 Task: Select the open-location-to-side option in the double-click behavior.
Action: Mouse moved to (7, 521)
Screenshot: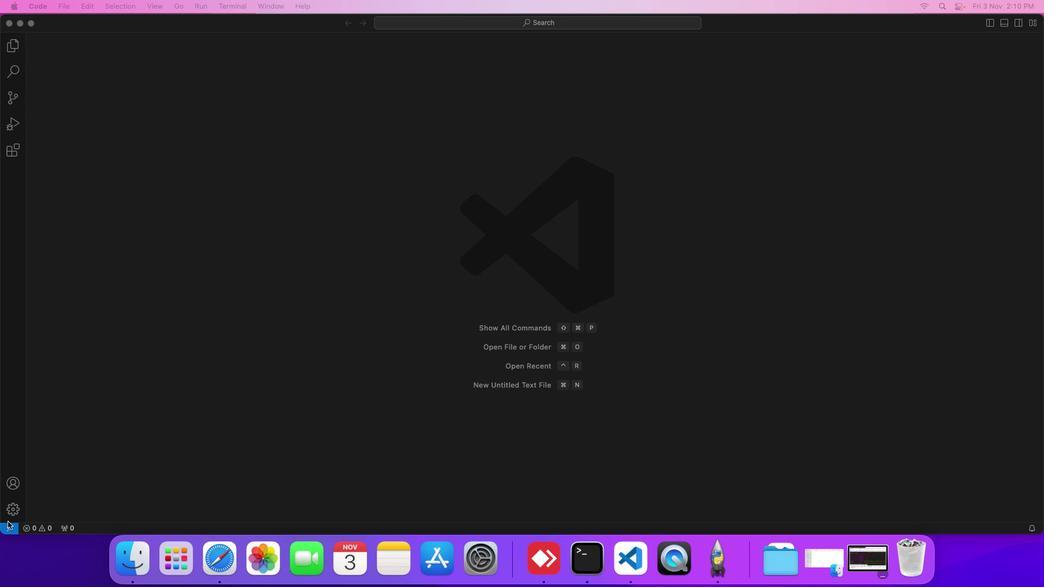 
Action: Mouse pressed left at (7, 521)
Screenshot: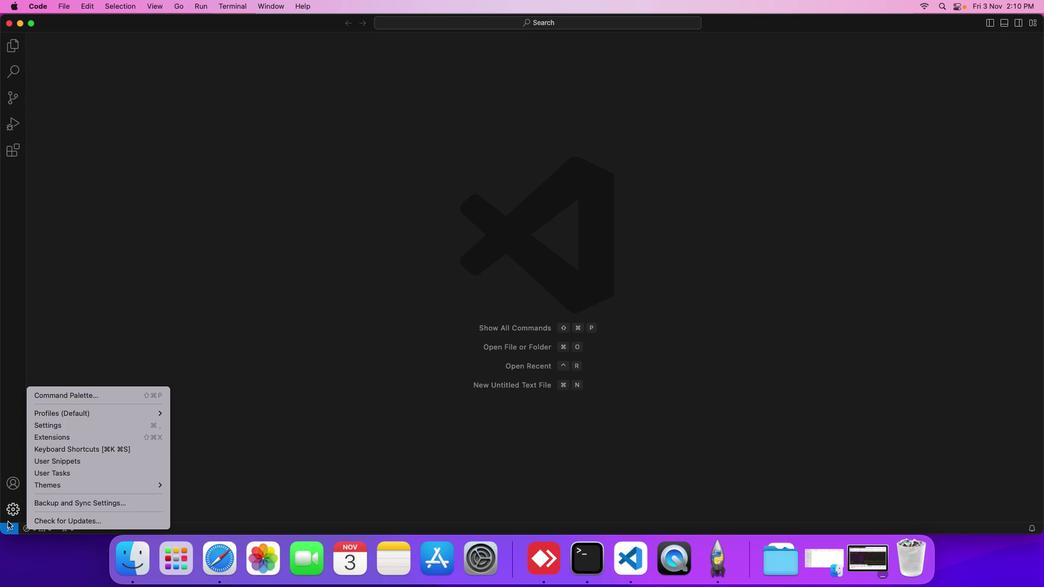 
Action: Mouse moved to (52, 427)
Screenshot: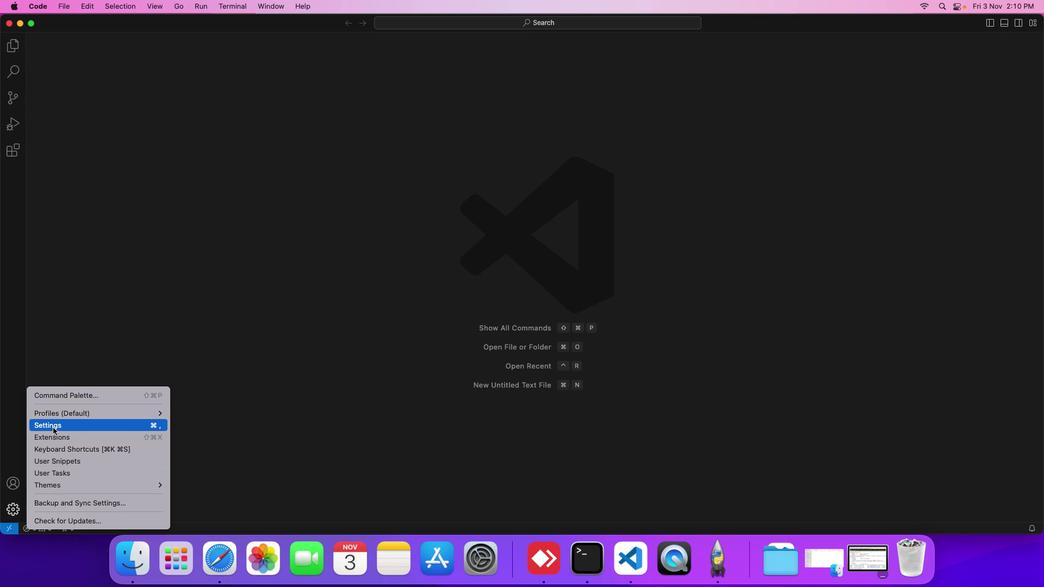 
Action: Mouse pressed left at (52, 427)
Screenshot: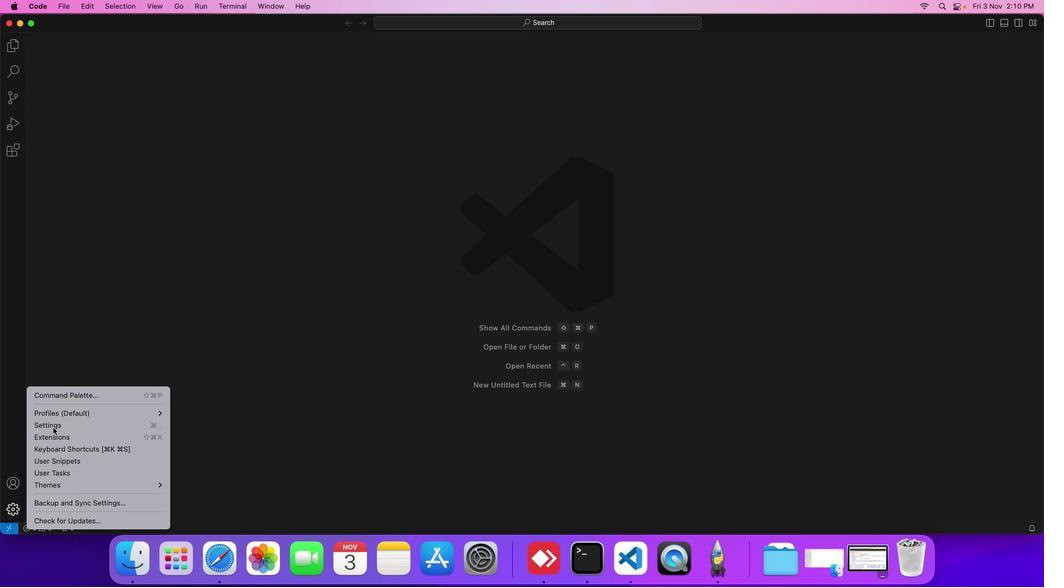 
Action: Mouse moved to (254, 157)
Screenshot: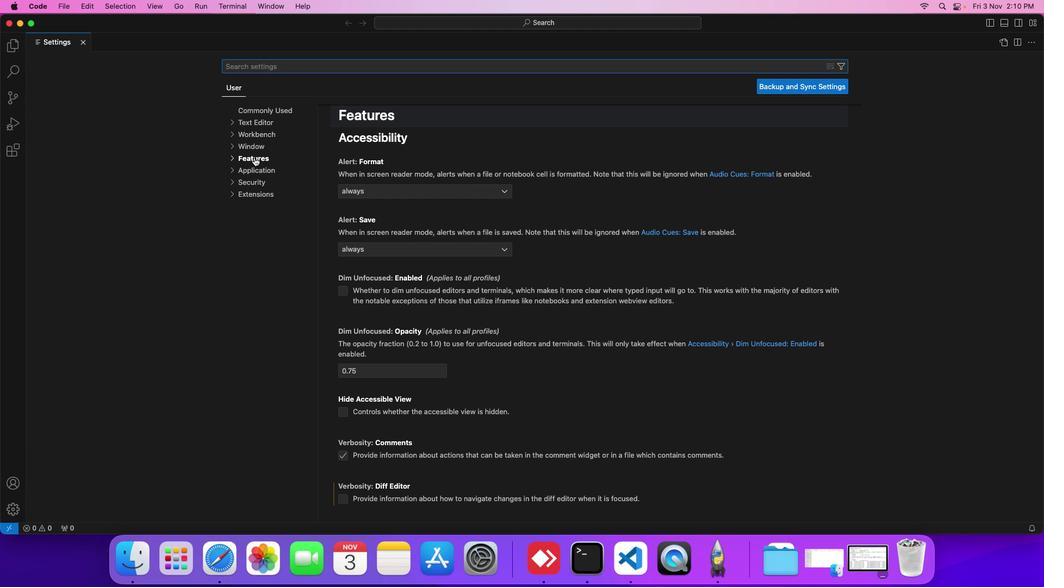 
Action: Mouse pressed left at (254, 157)
Screenshot: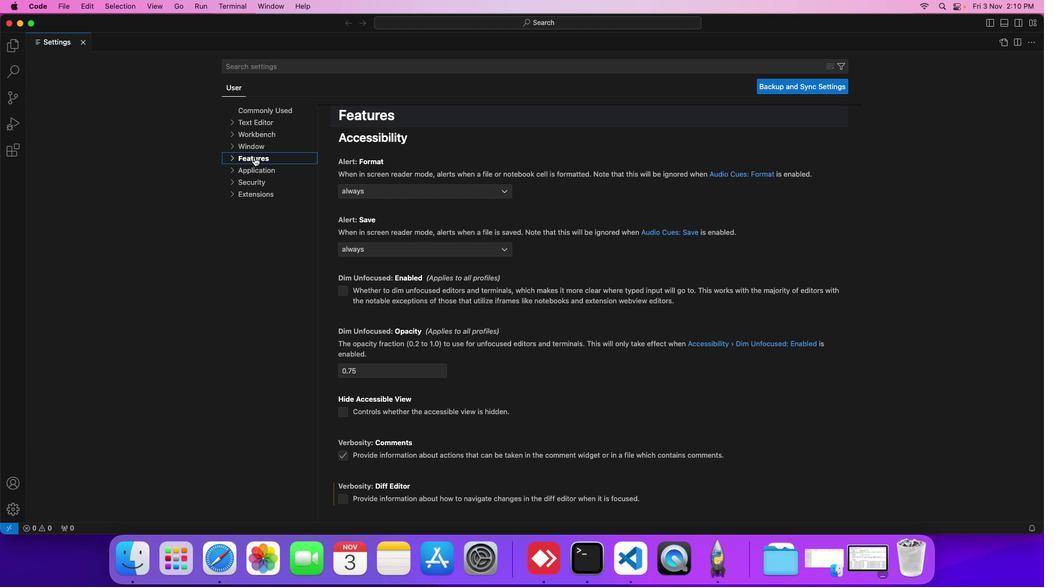 
Action: Mouse moved to (254, 193)
Screenshot: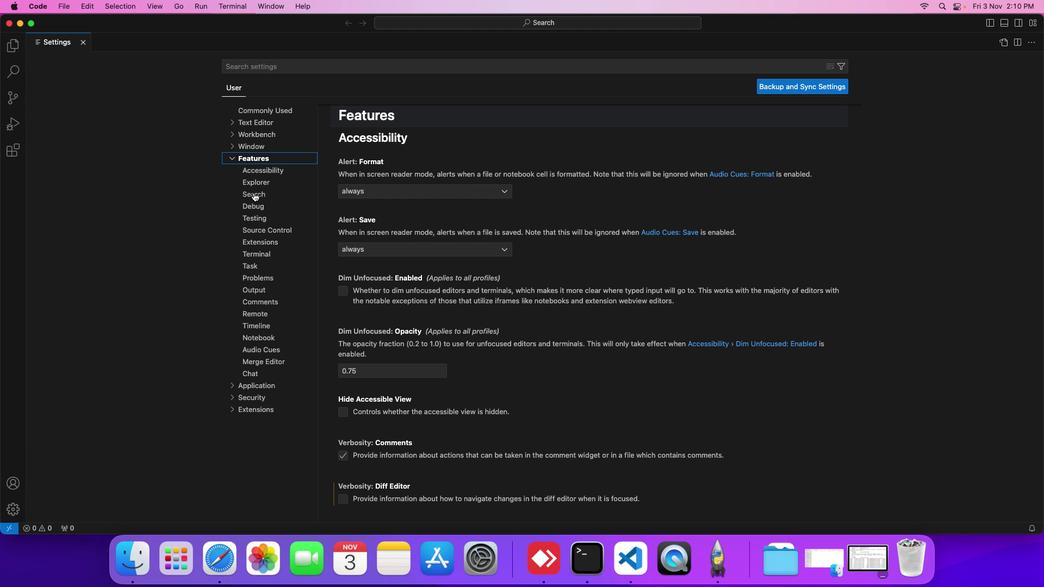 
Action: Mouse pressed left at (254, 193)
Screenshot: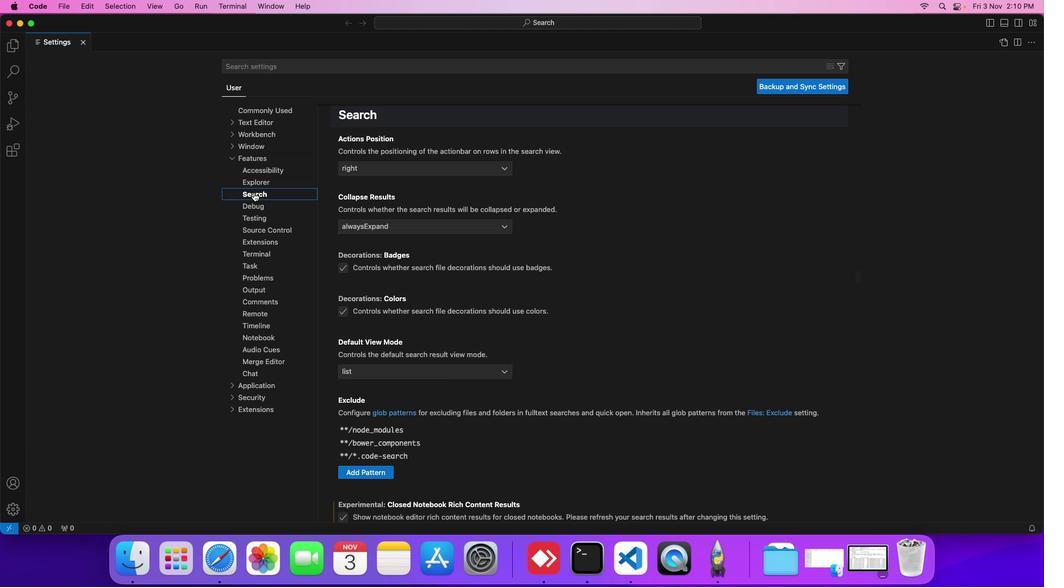 
Action: Mouse moved to (360, 336)
Screenshot: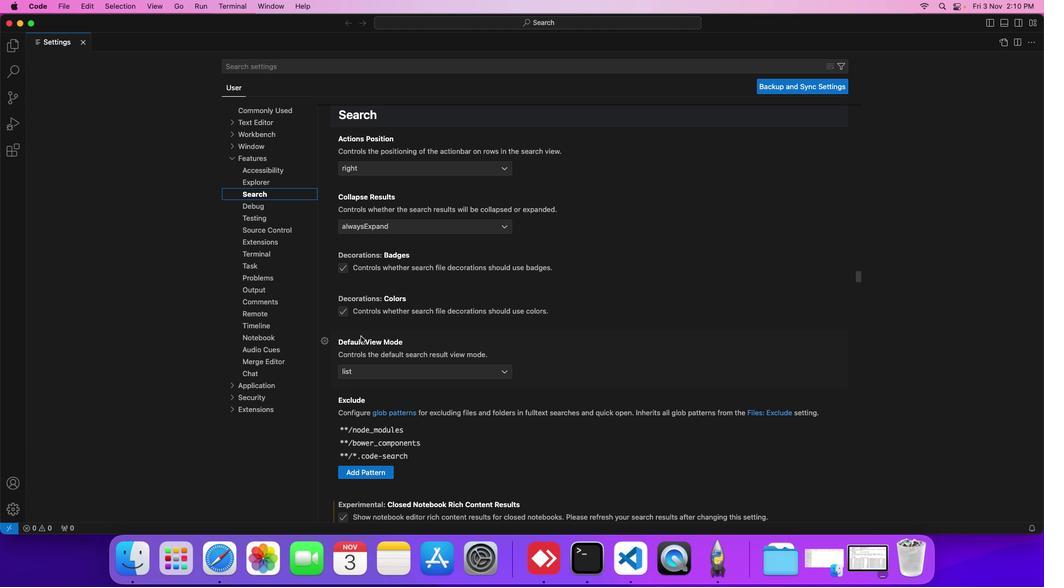 
Action: Mouse scrolled (360, 336) with delta (0, 0)
Screenshot: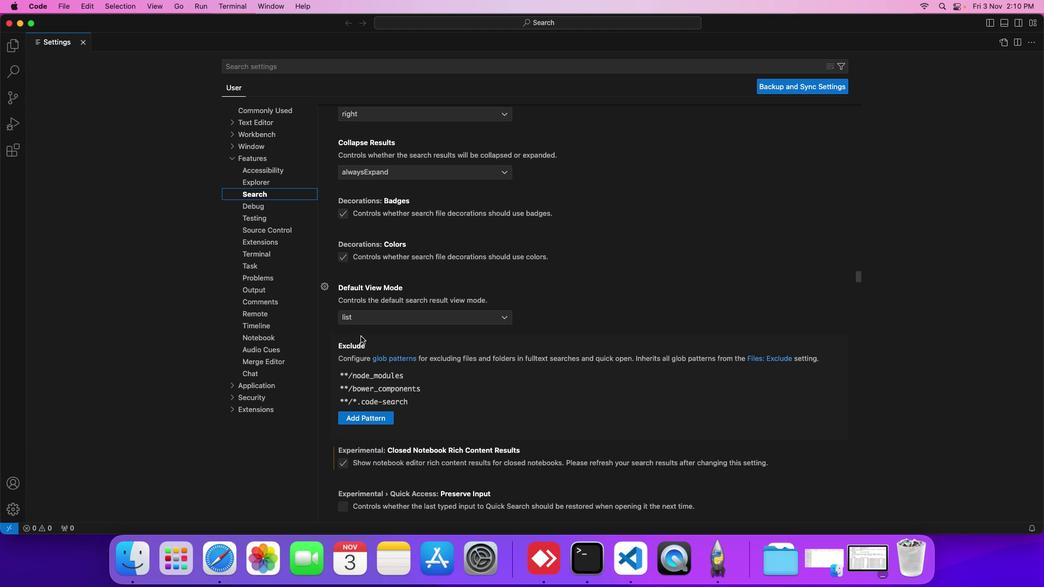 
Action: Mouse scrolled (360, 336) with delta (0, 0)
Screenshot: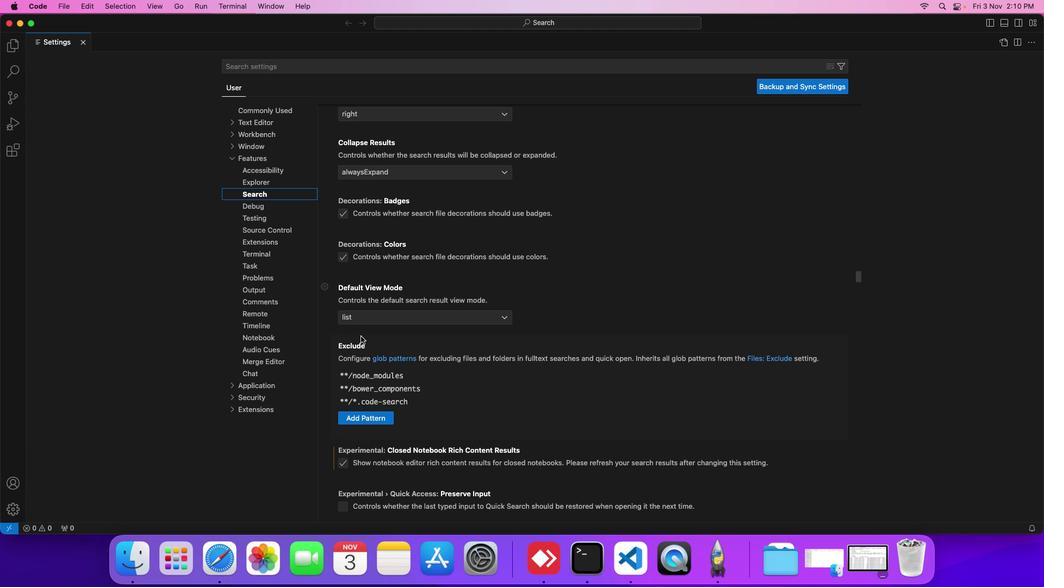 
Action: Mouse scrolled (360, 336) with delta (0, 0)
Screenshot: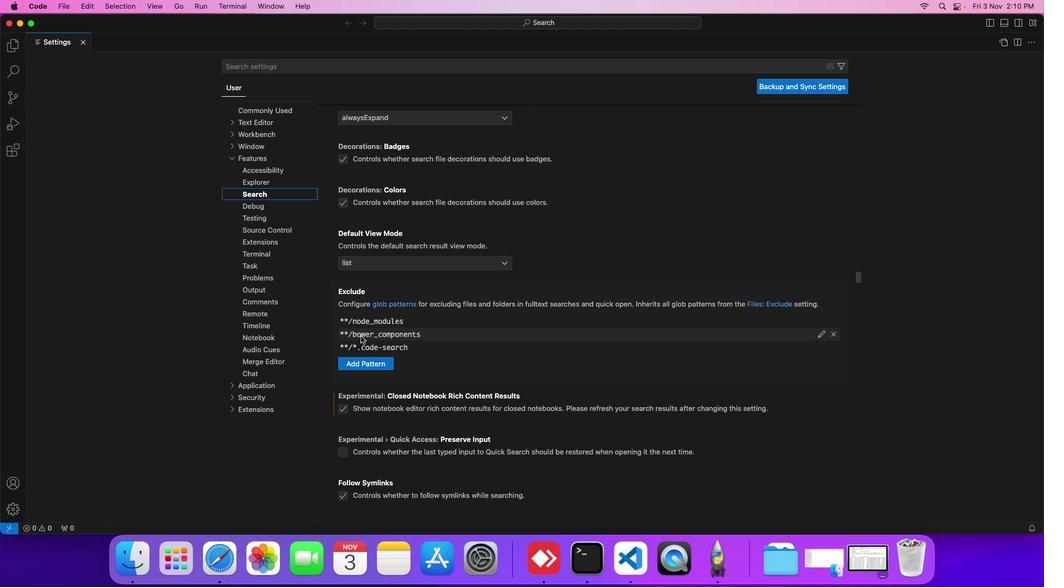 
Action: Mouse scrolled (360, 336) with delta (0, 0)
Screenshot: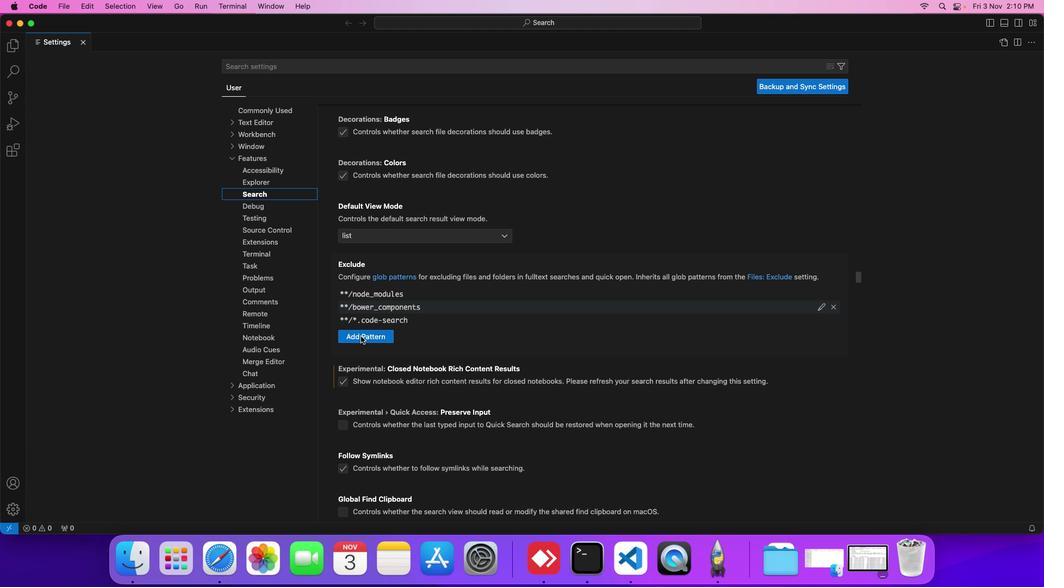 
Action: Mouse scrolled (360, 336) with delta (0, 0)
Screenshot: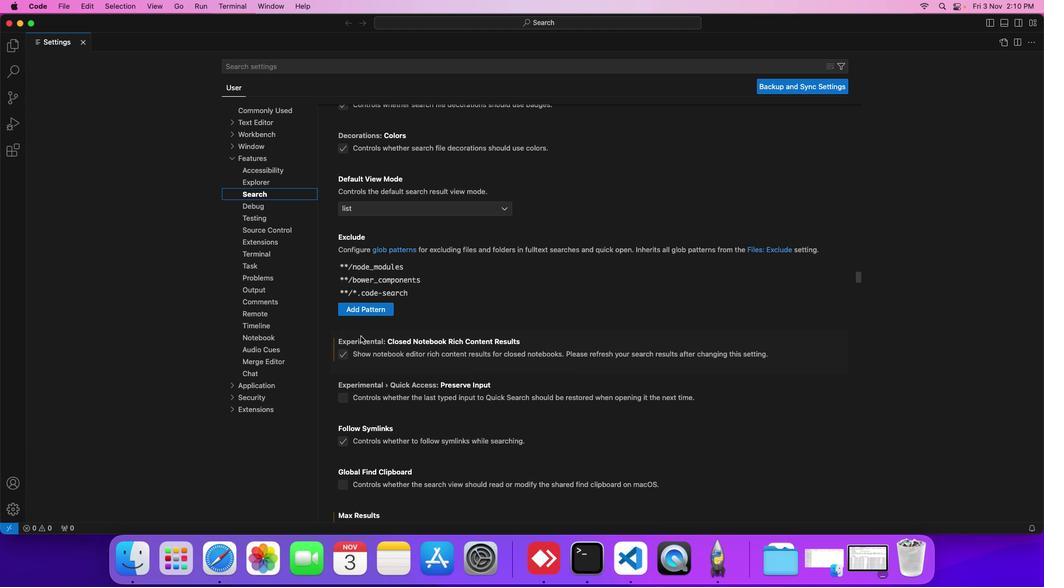 
Action: Mouse scrolled (360, 336) with delta (0, 0)
Screenshot: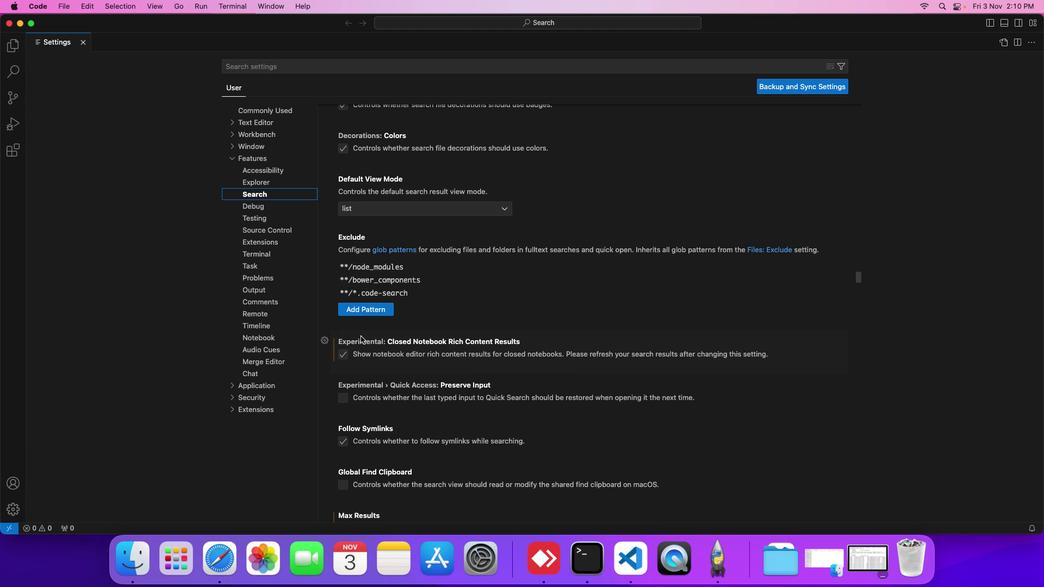 
Action: Mouse moved to (361, 336)
Screenshot: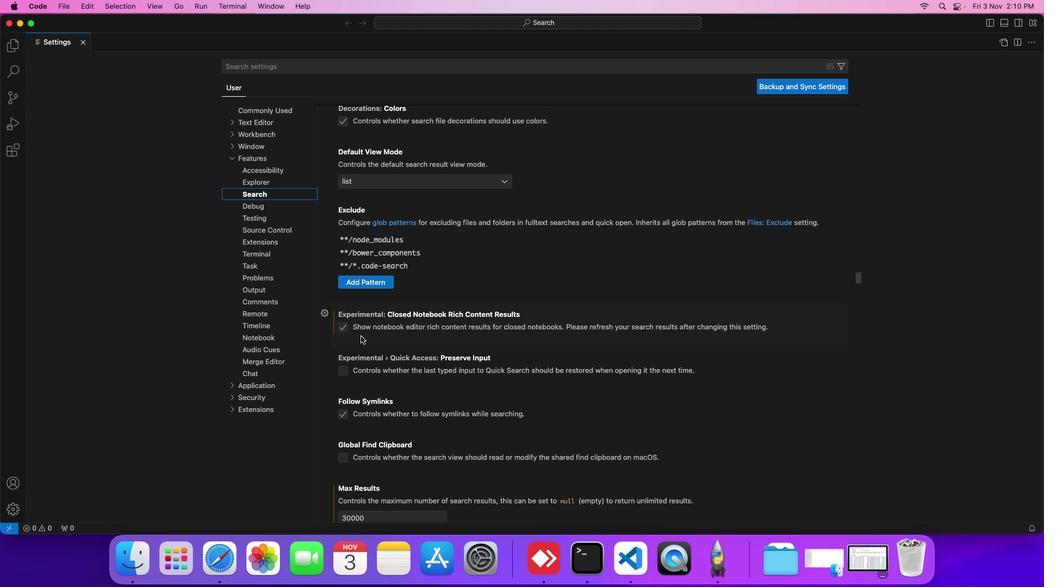 
Action: Mouse scrolled (361, 336) with delta (0, 0)
Screenshot: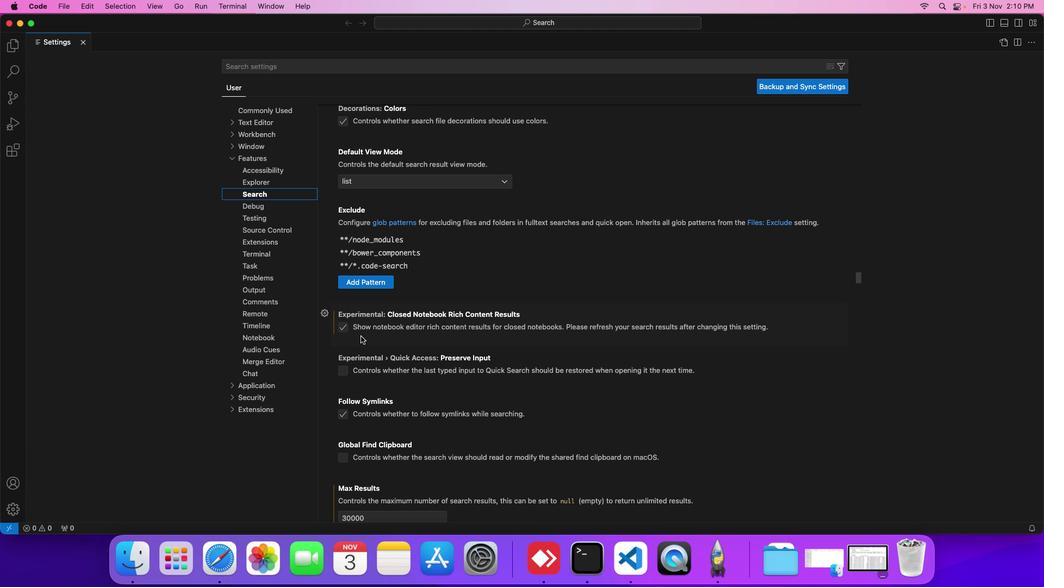 
Action: Mouse scrolled (361, 336) with delta (0, 0)
Screenshot: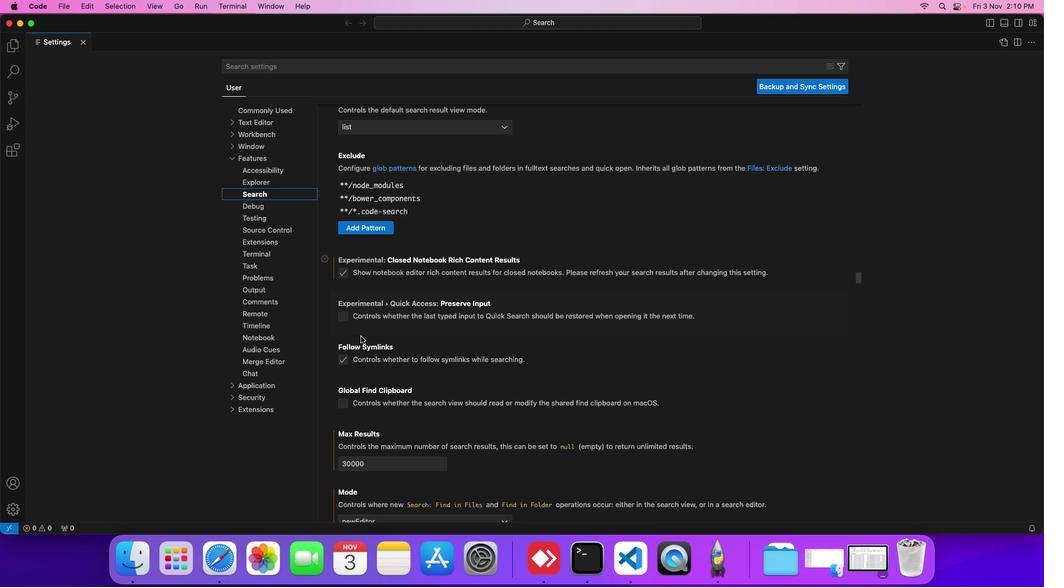 
Action: Mouse scrolled (361, 336) with delta (0, 0)
Screenshot: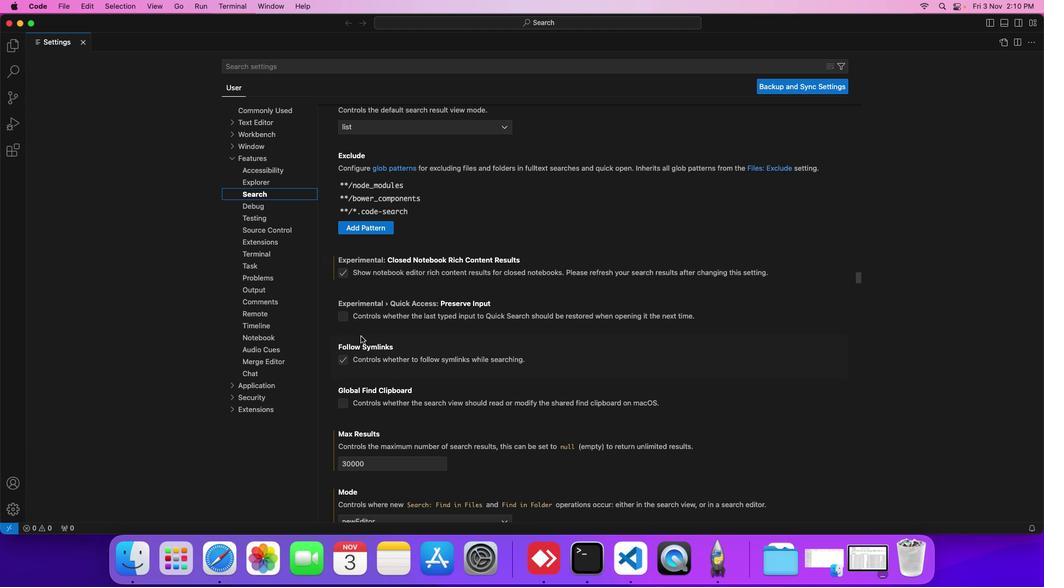 
Action: Mouse scrolled (361, 336) with delta (0, 0)
Screenshot: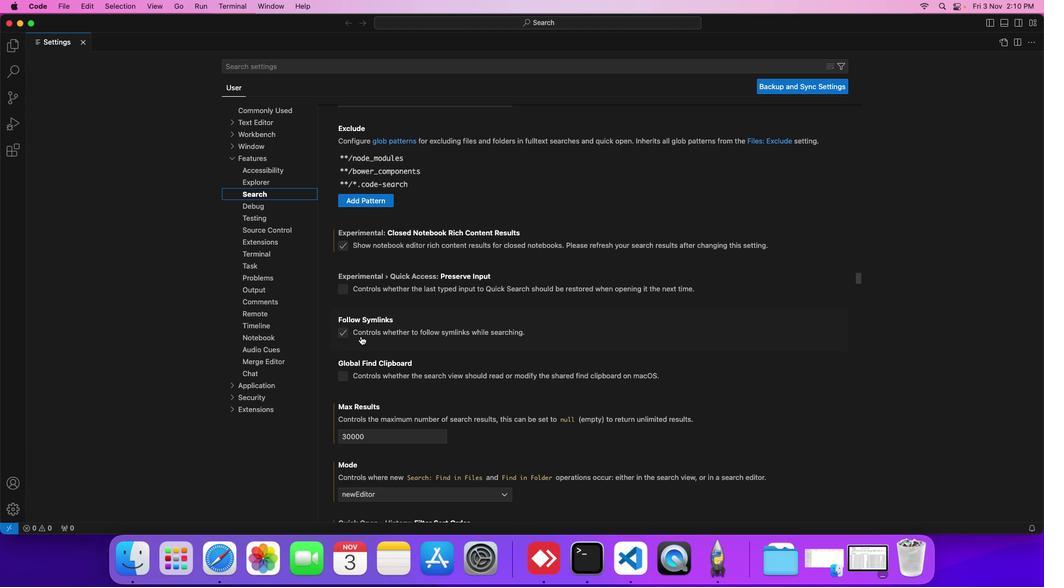 
Action: Mouse scrolled (361, 336) with delta (0, 0)
Screenshot: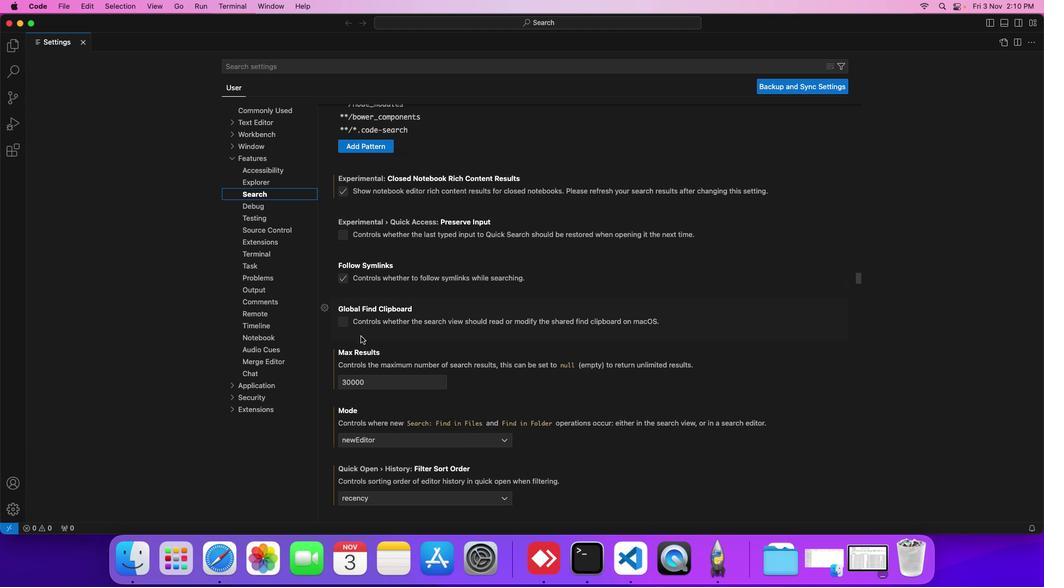 
Action: Mouse scrolled (361, 336) with delta (0, 0)
Screenshot: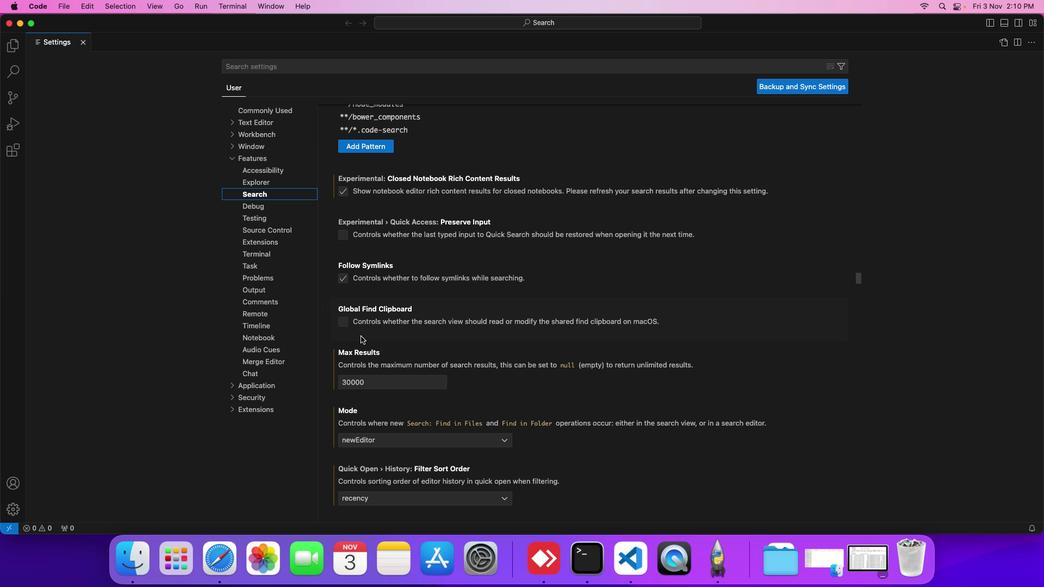 
Action: Mouse scrolled (361, 336) with delta (0, 0)
Screenshot: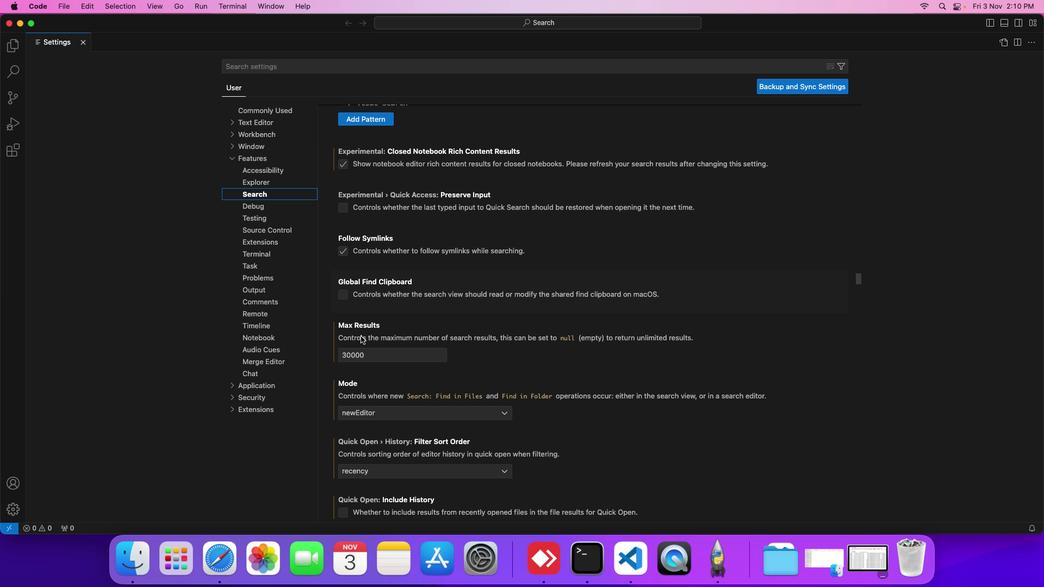
Action: Mouse scrolled (361, 336) with delta (0, 0)
Screenshot: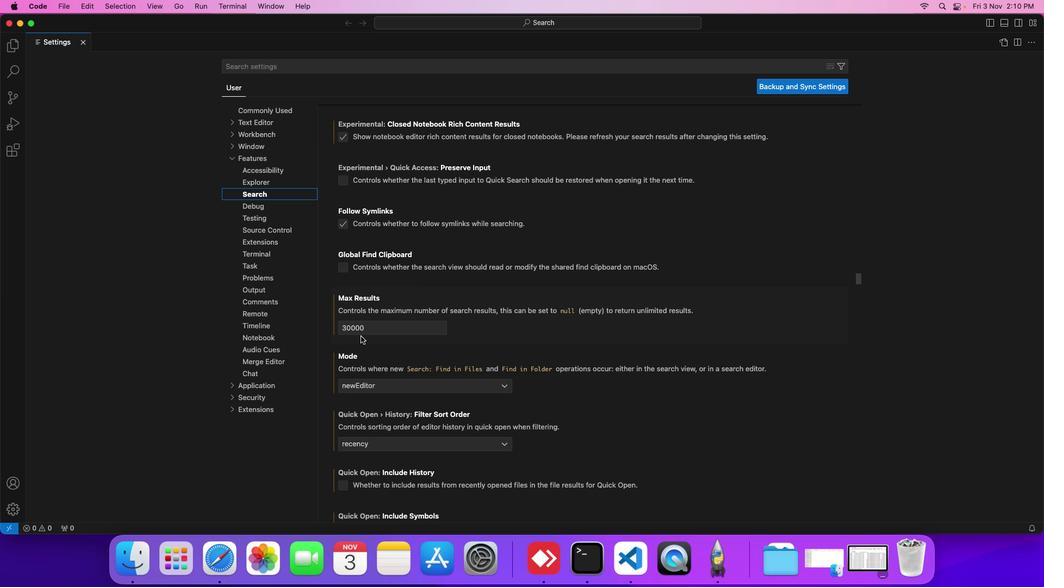 
Action: Mouse scrolled (361, 336) with delta (0, 0)
Screenshot: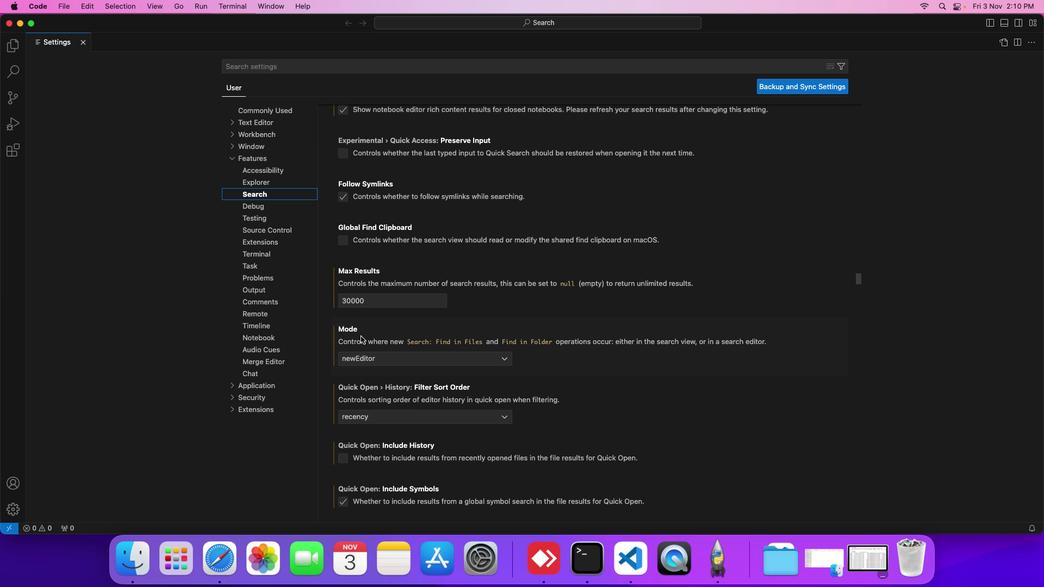 
Action: Mouse scrolled (361, 336) with delta (0, 0)
Screenshot: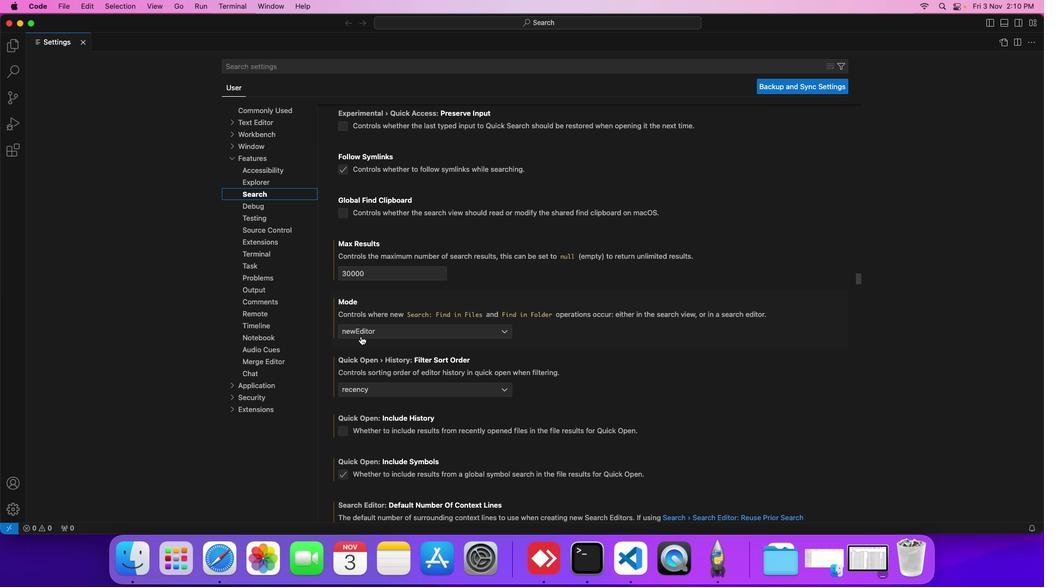 
Action: Mouse scrolled (361, 336) with delta (0, 0)
Screenshot: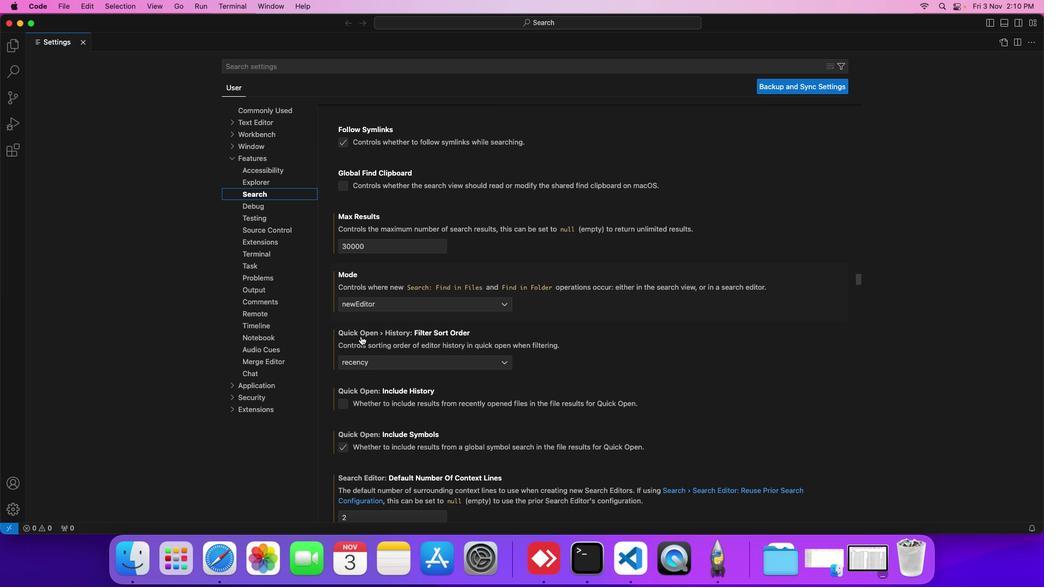 
Action: Mouse scrolled (361, 336) with delta (0, 0)
Screenshot: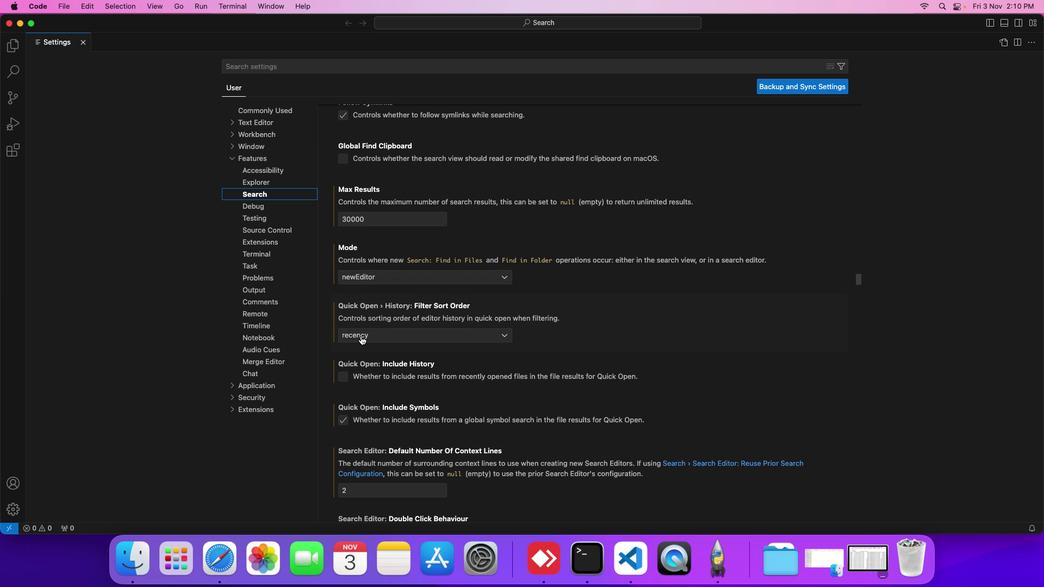 
Action: Mouse scrolled (361, 336) with delta (0, 0)
Screenshot: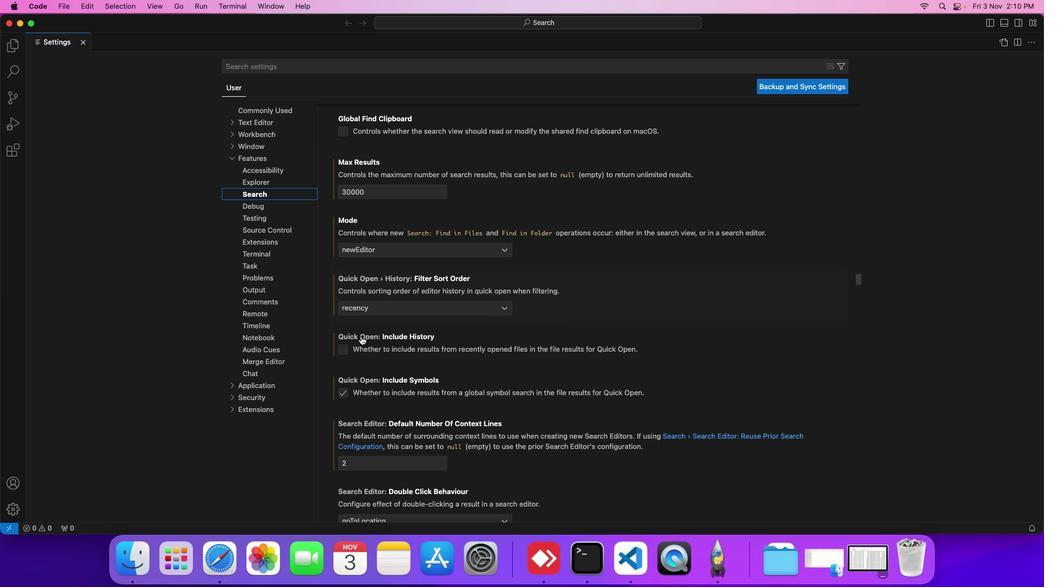 
Action: Mouse scrolled (361, 336) with delta (0, 0)
Screenshot: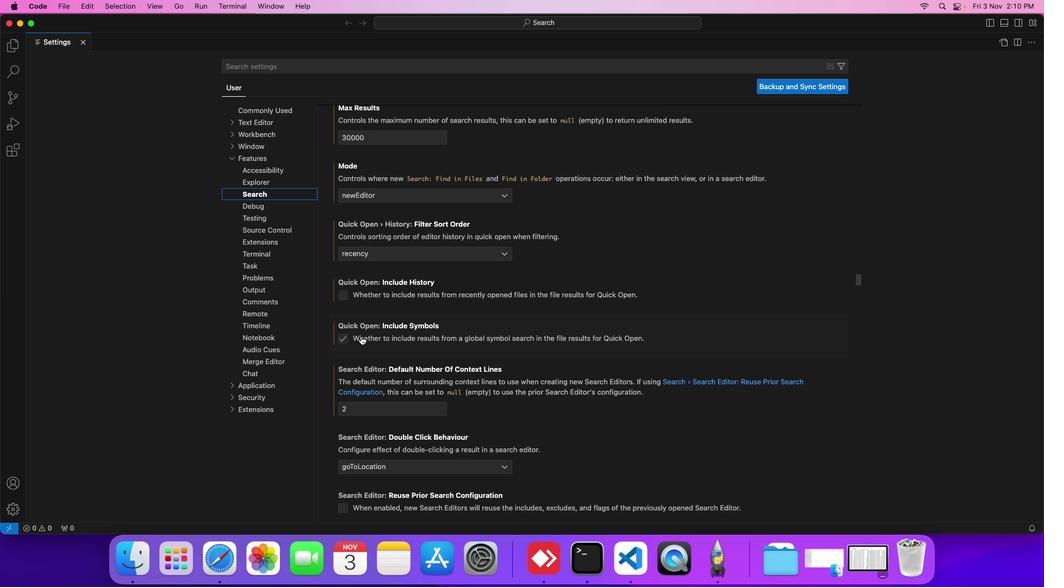 
Action: Mouse scrolled (361, 336) with delta (0, 0)
Screenshot: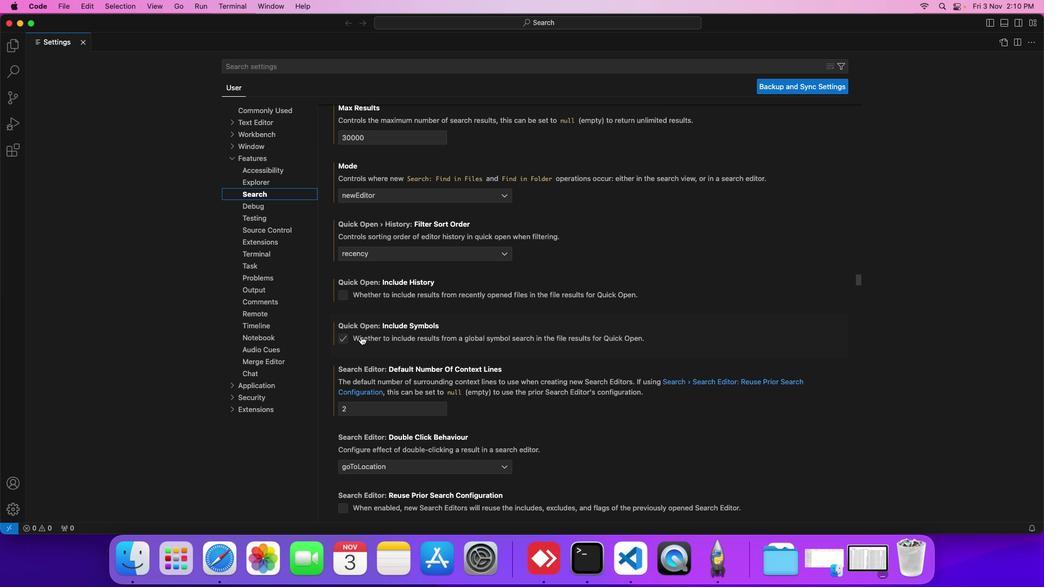 
Action: Mouse scrolled (361, 336) with delta (0, 0)
Screenshot: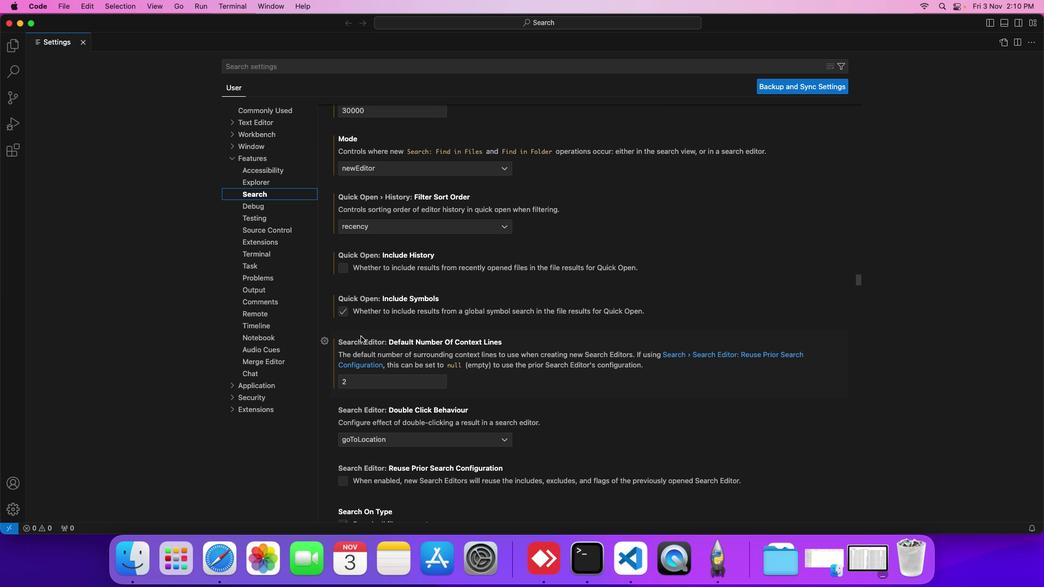 
Action: Mouse scrolled (361, 336) with delta (0, 0)
Screenshot: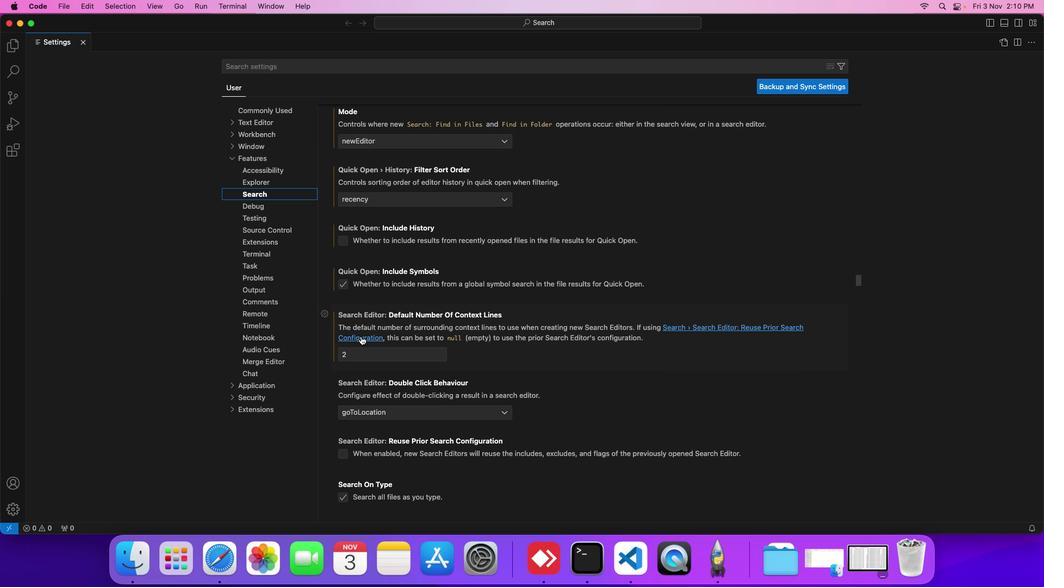 
Action: Mouse moved to (381, 410)
Screenshot: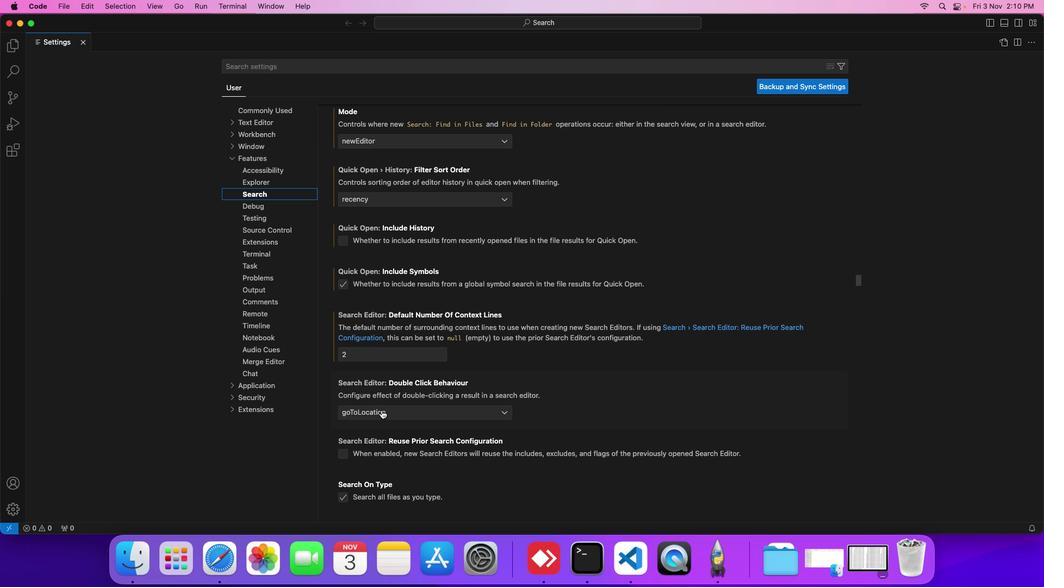 
Action: Mouse pressed left at (381, 410)
Screenshot: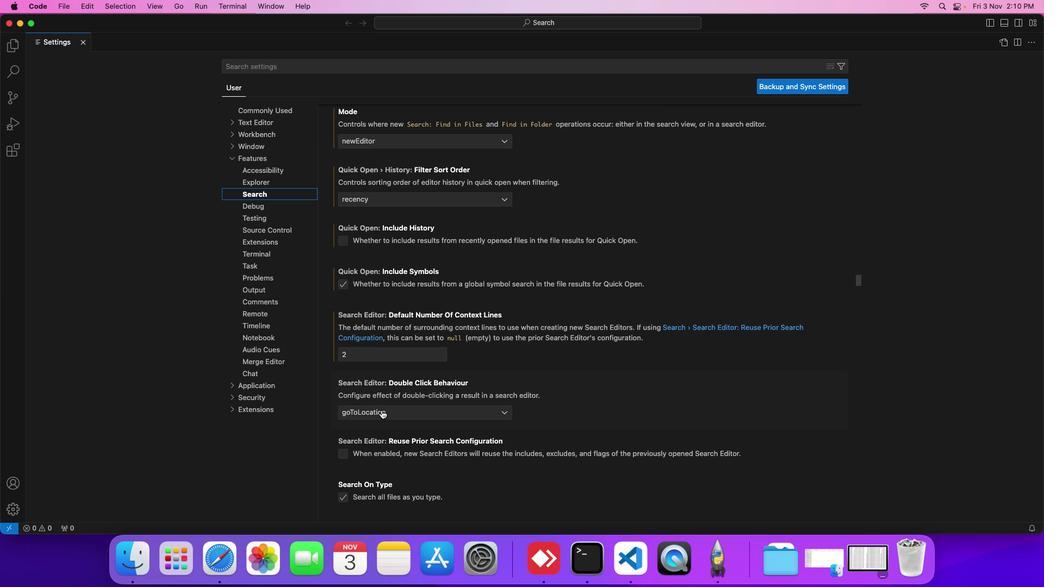 
Action: Mouse moved to (372, 447)
Screenshot: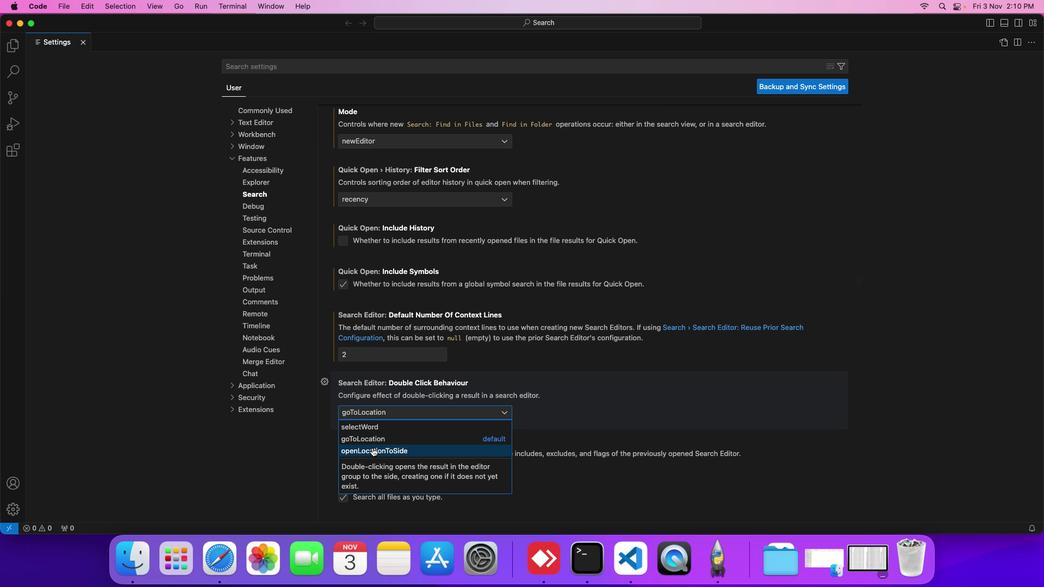 
Action: Mouse pressed left at (372, 447)
Screenshot: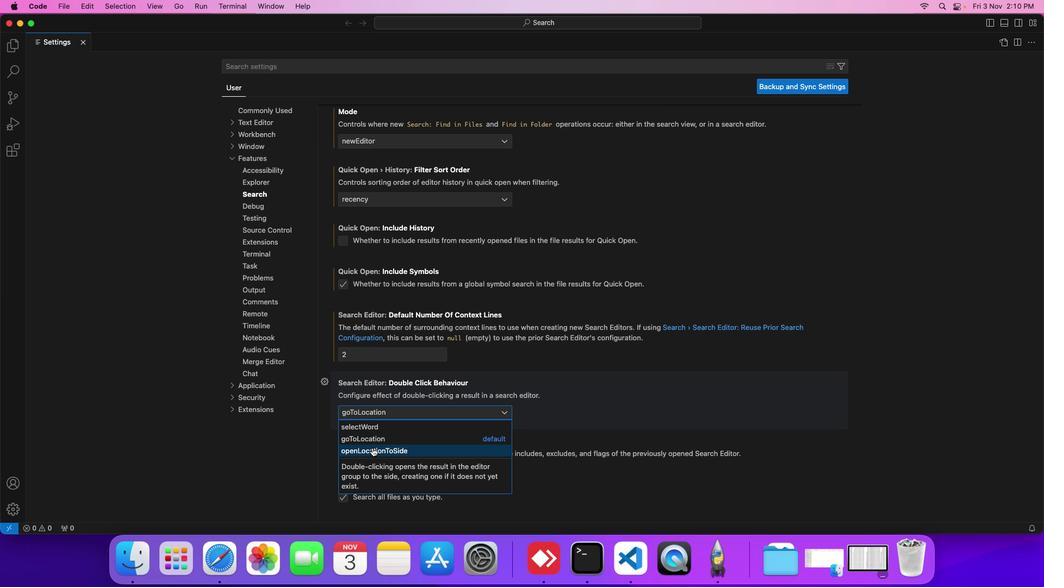 
Action: Mouse moved to (372, 448)
Screenshot: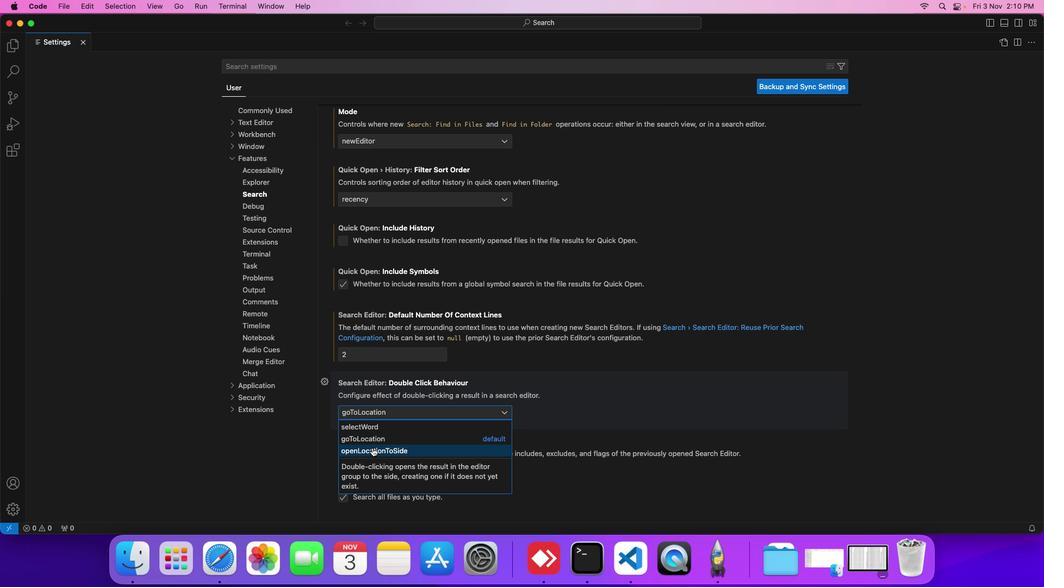 
